 Task: Add a dependency to the task Improve performance of the app on low-end devices , the existing task  Create automated testing scripts for the app in the project TreasureLine.
Action: Mouse moved to (962, 629)
Screenshot: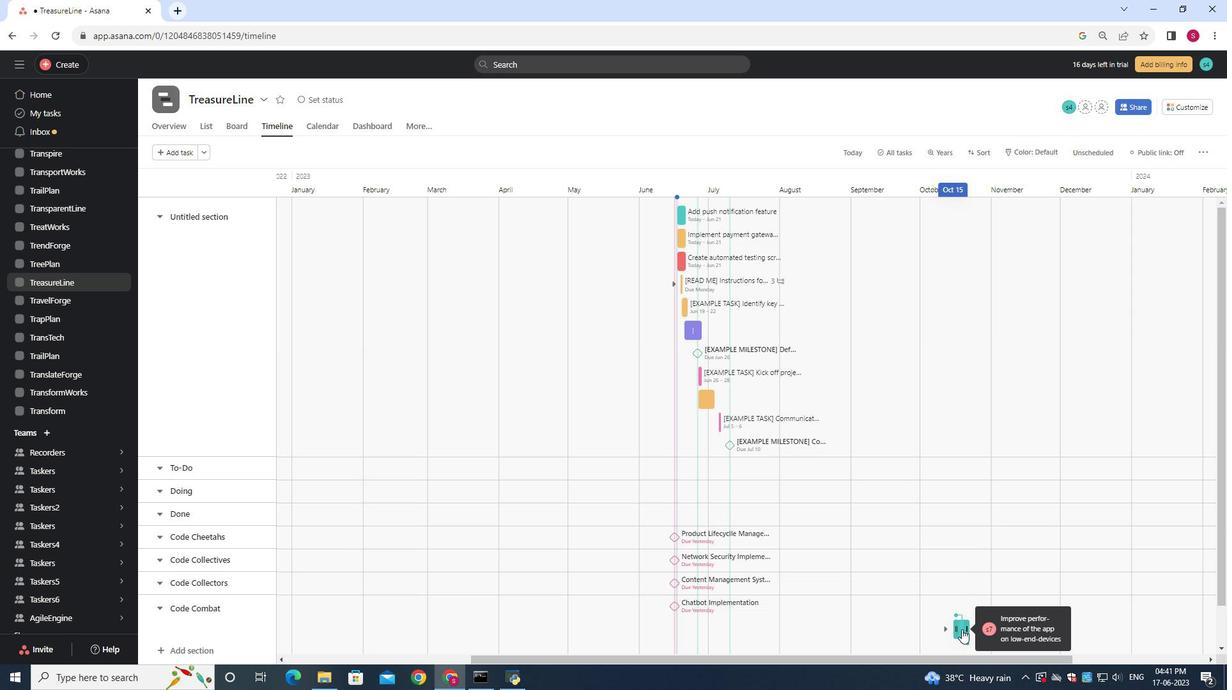 
Action: Mouse pressed left at (962, 629)
Screenshot: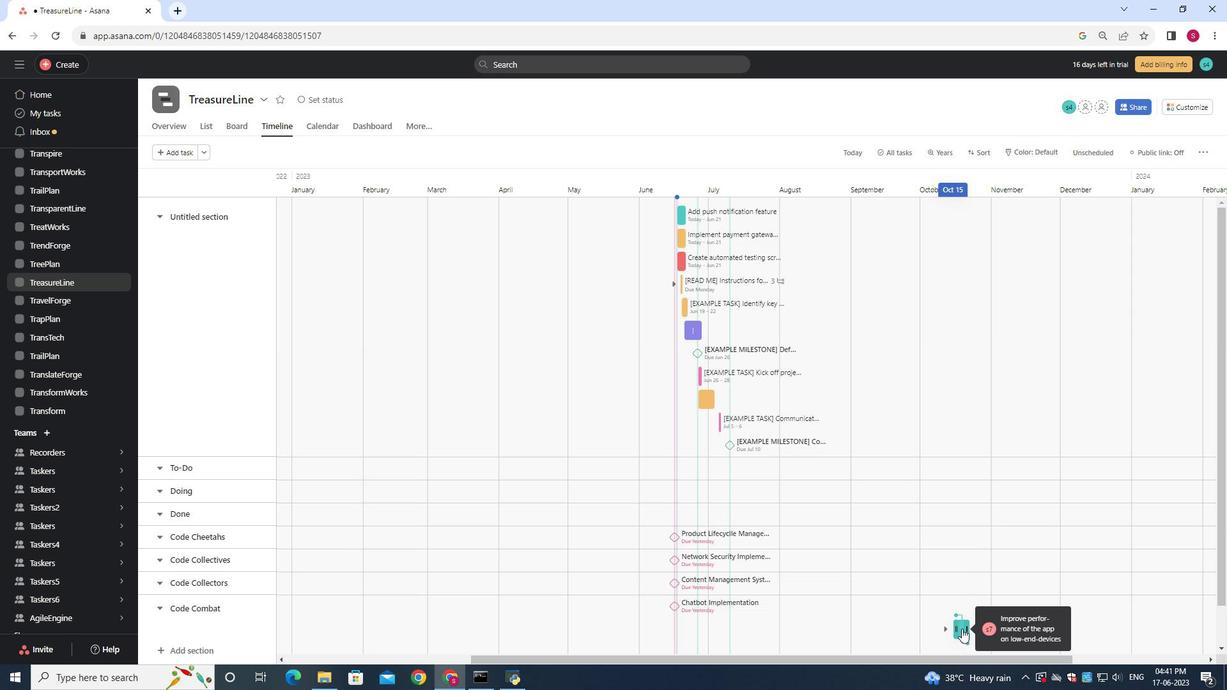 
Action: Mouse moved to (931, 300)
Screenshot: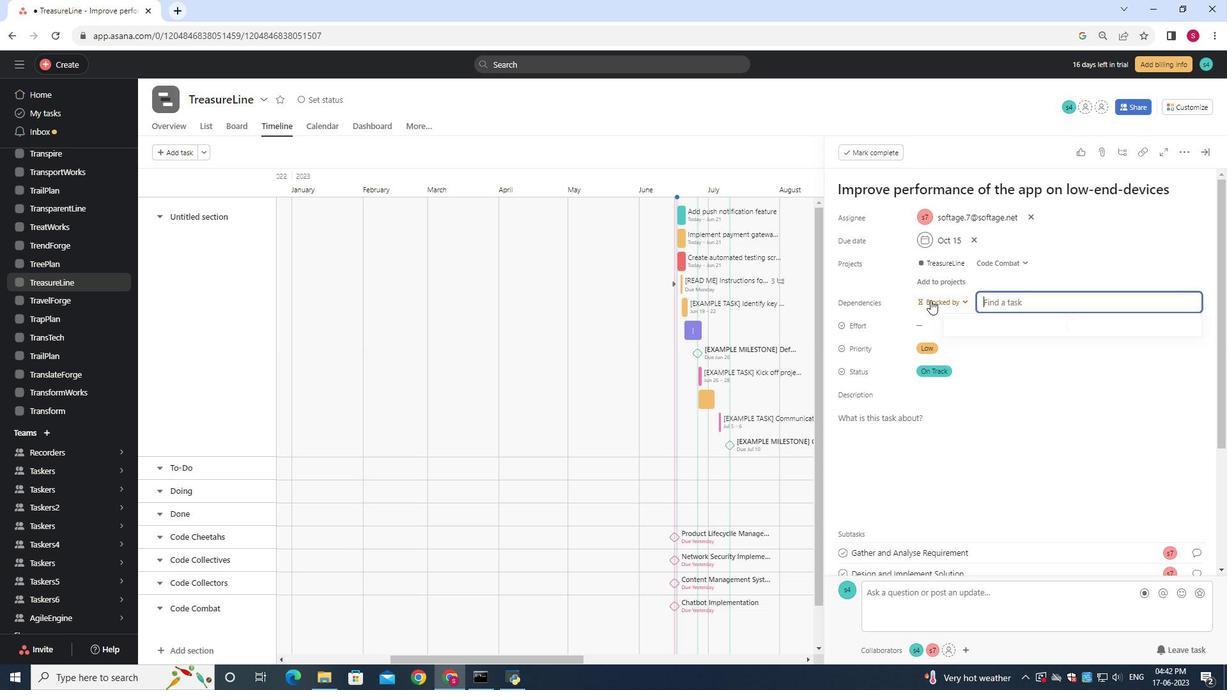 
Action: Mouse pressed left at (931, 300)
Screenshot: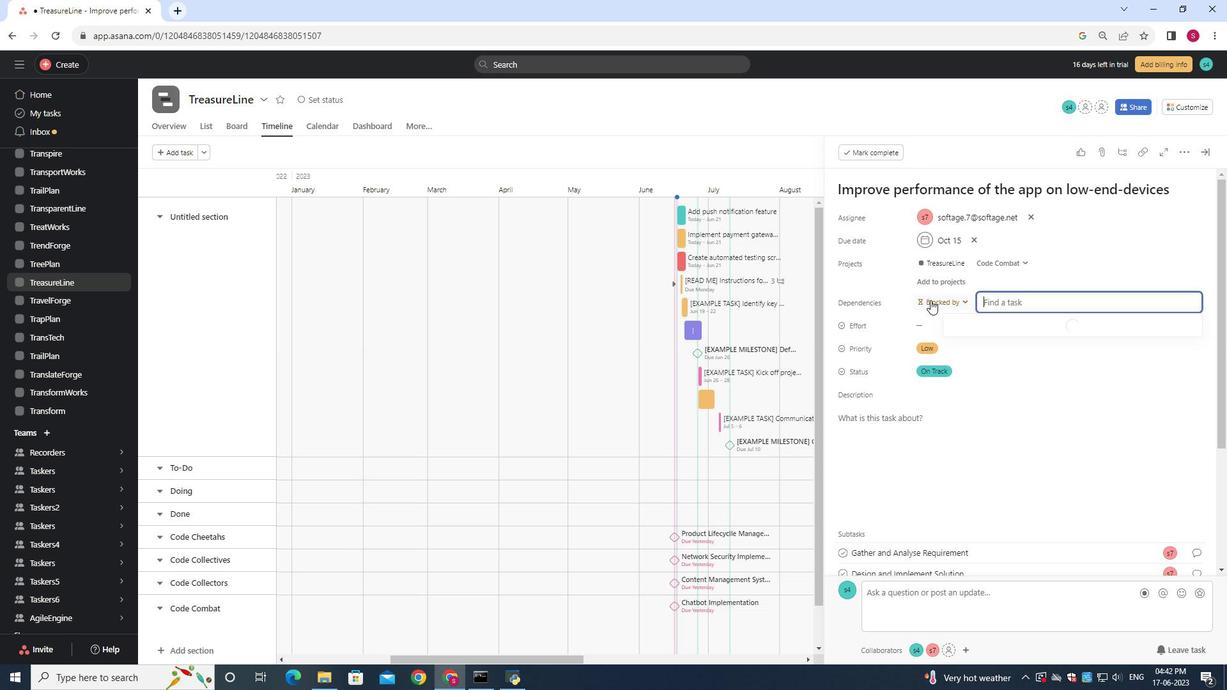 
Action: Mouse moved to (1044, 344)
Screenshot: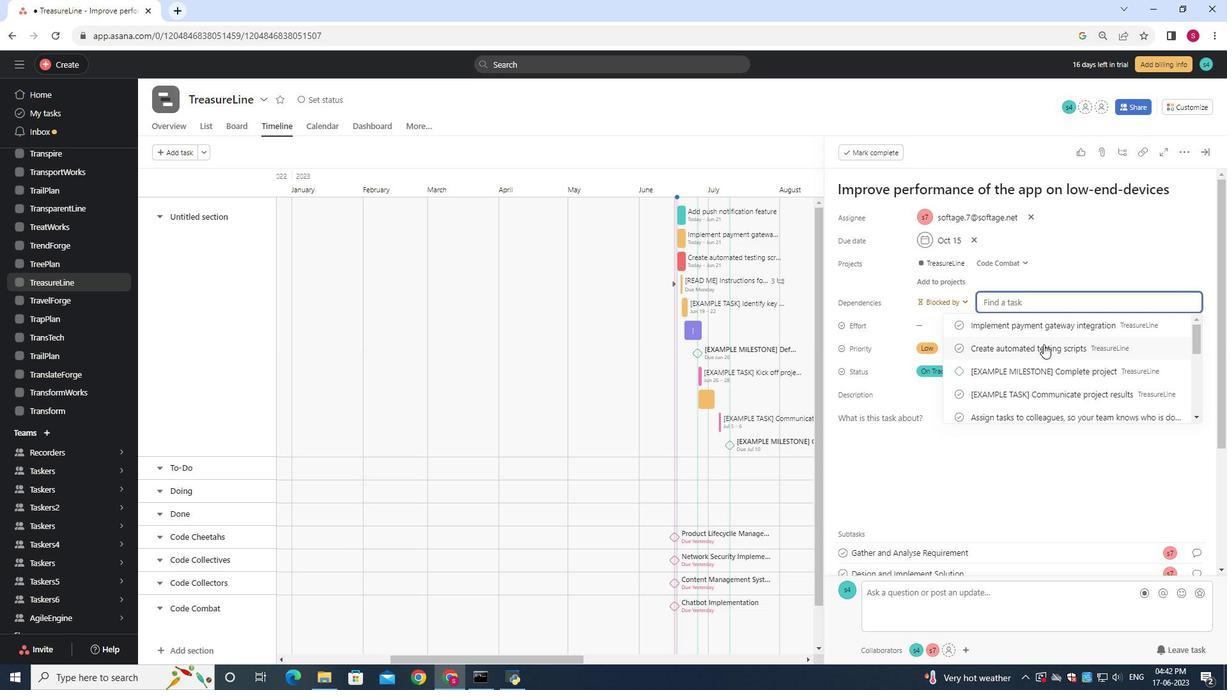 
Action: Mouse pressed left at (1044, 344)
Screenshot: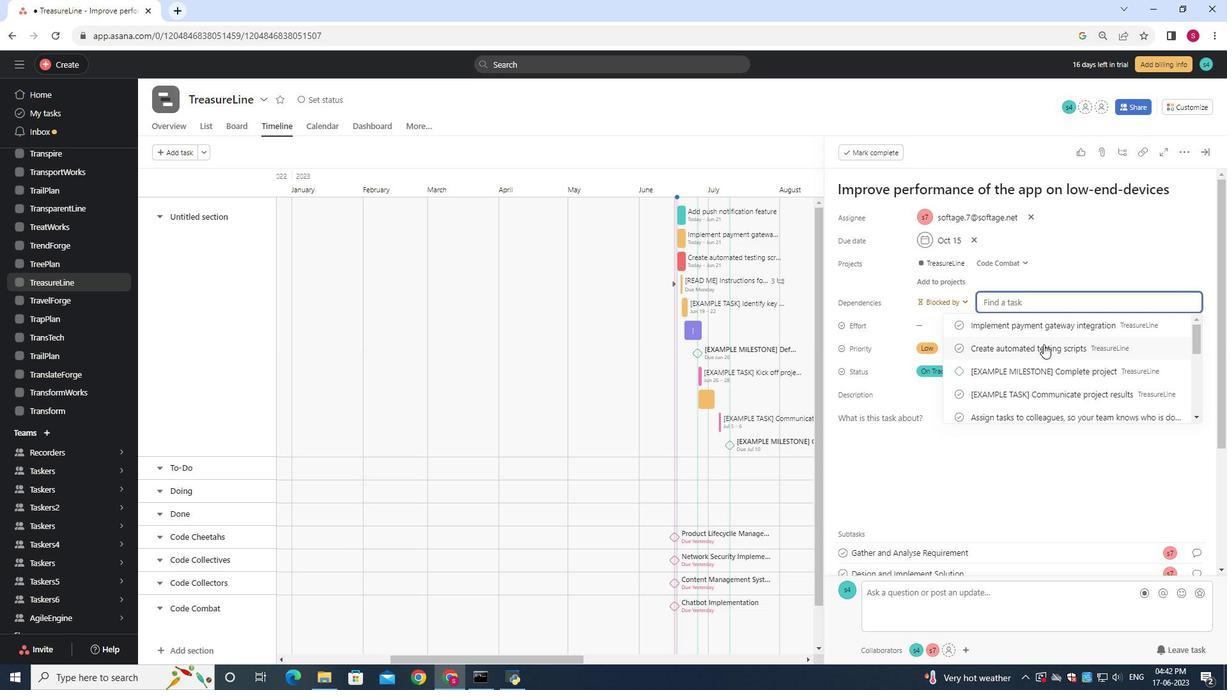 
